 Task: Invite Team Member Softage.1@softage.net to Workspace Cost Accounting. Invite Team Member Softage.2@softage.net to Workspace Cost Accounting. Invite Team Member Softage.3@softage.net to Workspace Cost Accounting. Invite Team Member Softage.4@softage.net to Workspace Cost Accounting
Action: Mouse moved to (806, 135)
Screenshot: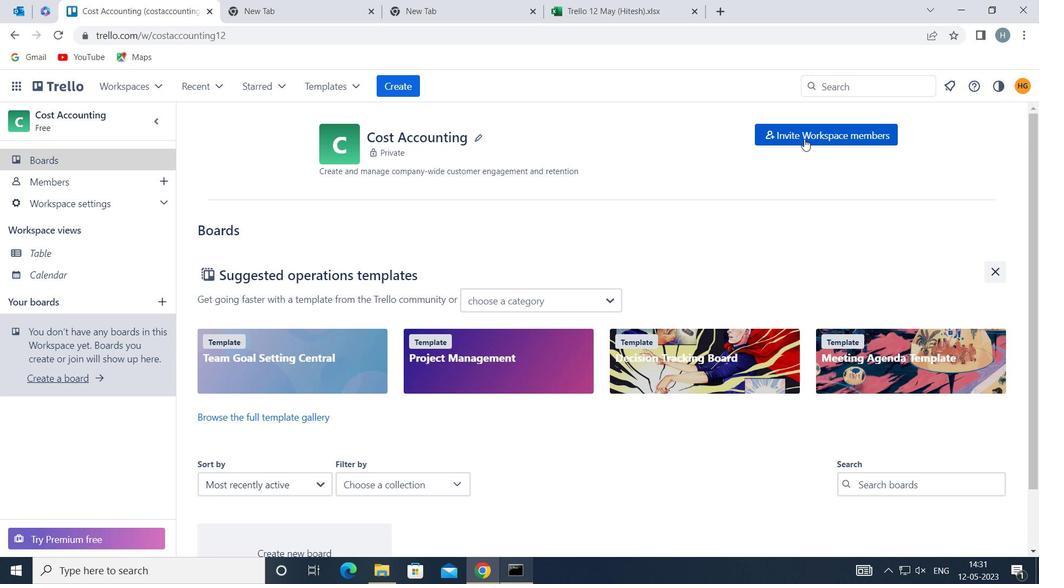
Action: Mouse pressed left at (806, 135)
Screenshot: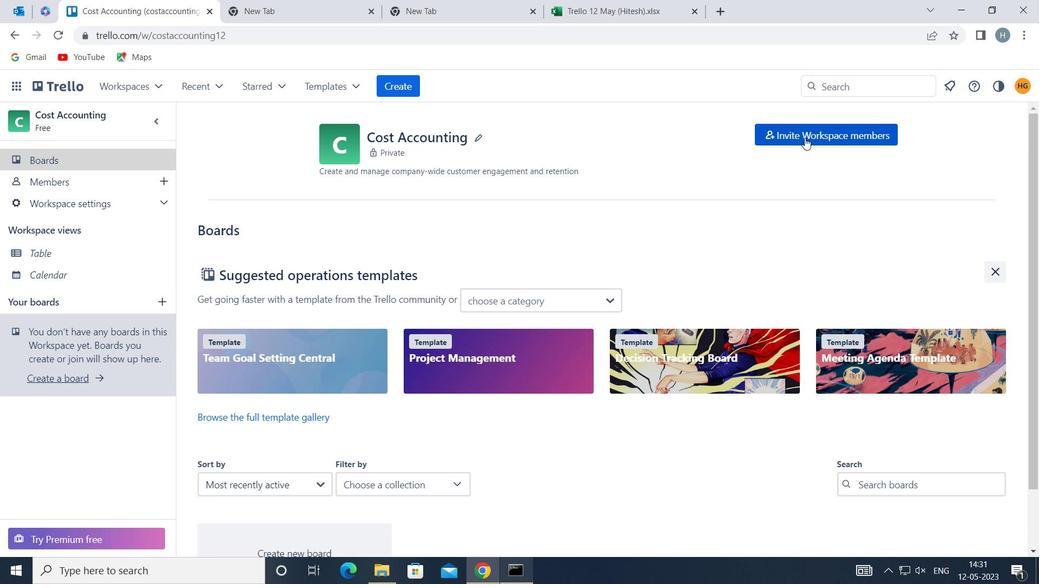 
Action: Mouse moved to (583, 301)
Screenshot: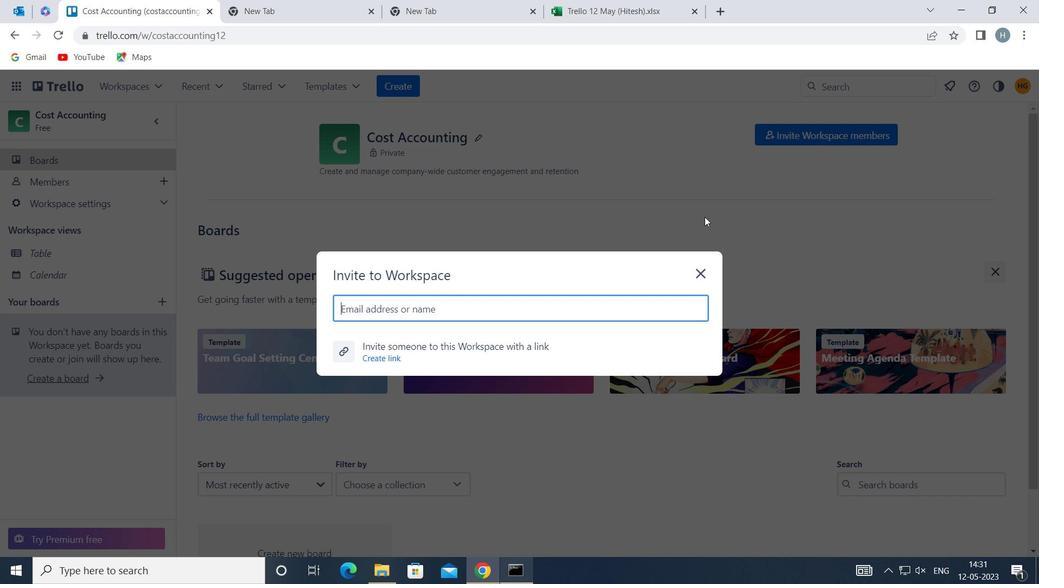 
Action: Key pressed softage.1<Key.shift>@SOFTAGE.NET
Screenshot: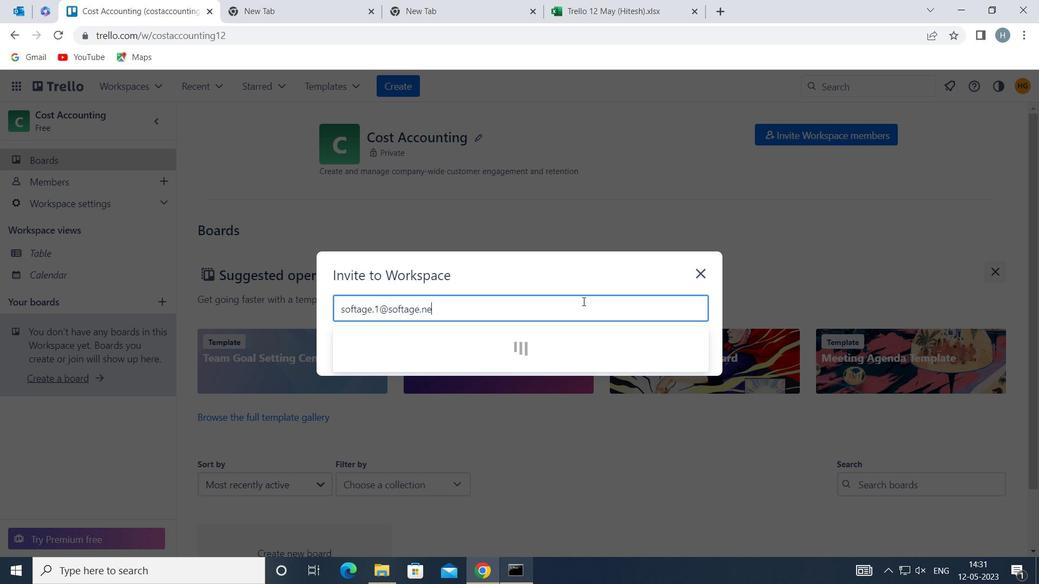 
Action: Mouse moved to (388, 346)
Screenshot: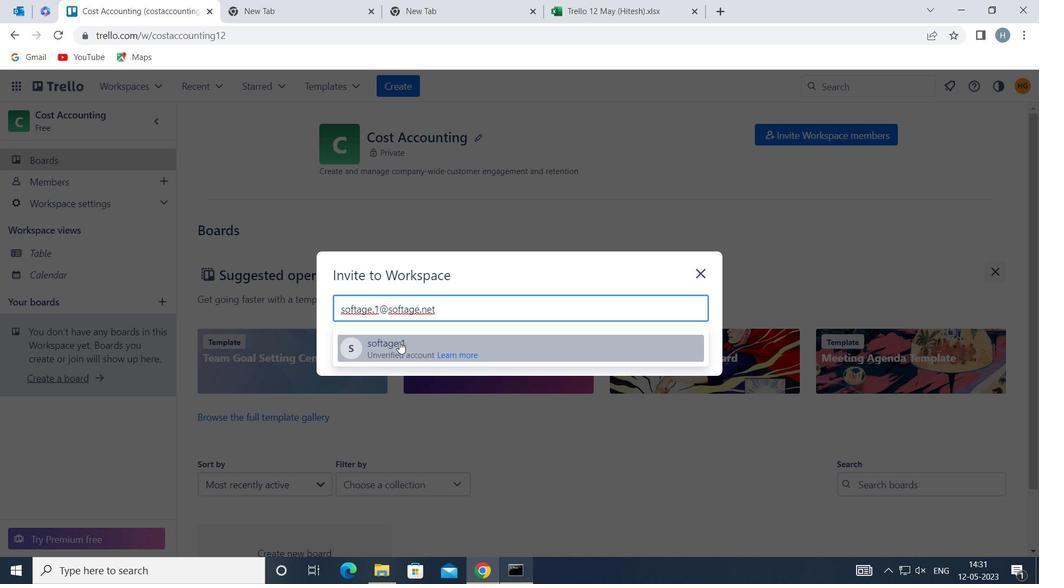 
Action: Mouse pressed left at (388, 346)
Screenshot: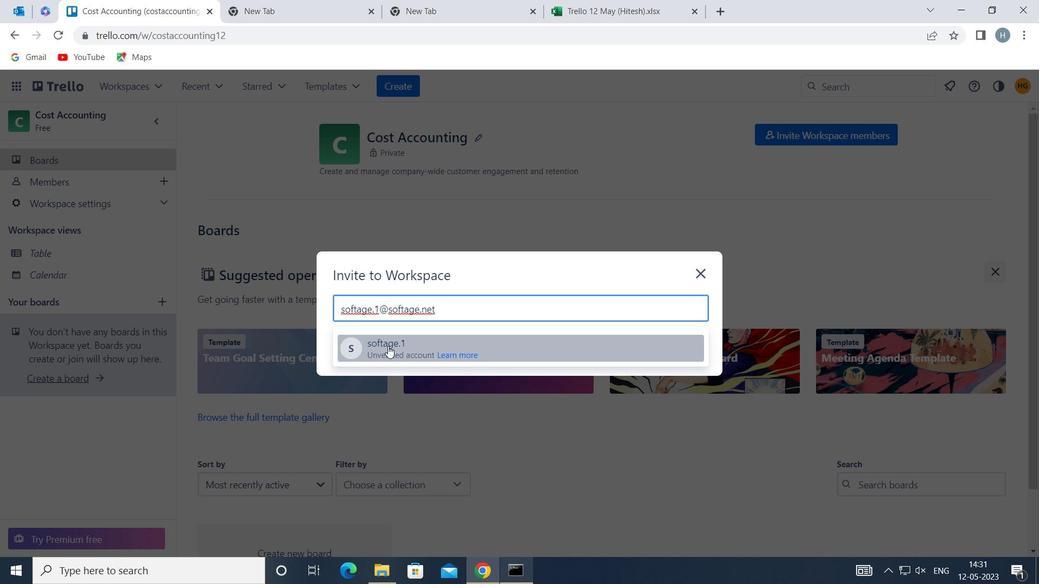 
Action: Key pressed SOFTAGE.2<Key.shift>@SOFTAGE.NET
Screenshot: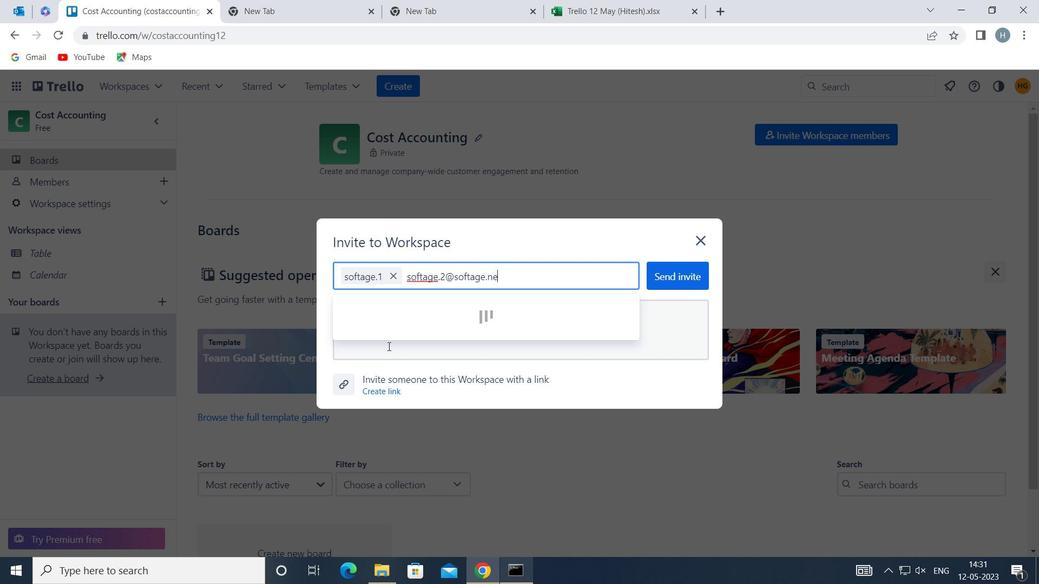 
Action: Mouse moved to (378, 321)
Screenshot: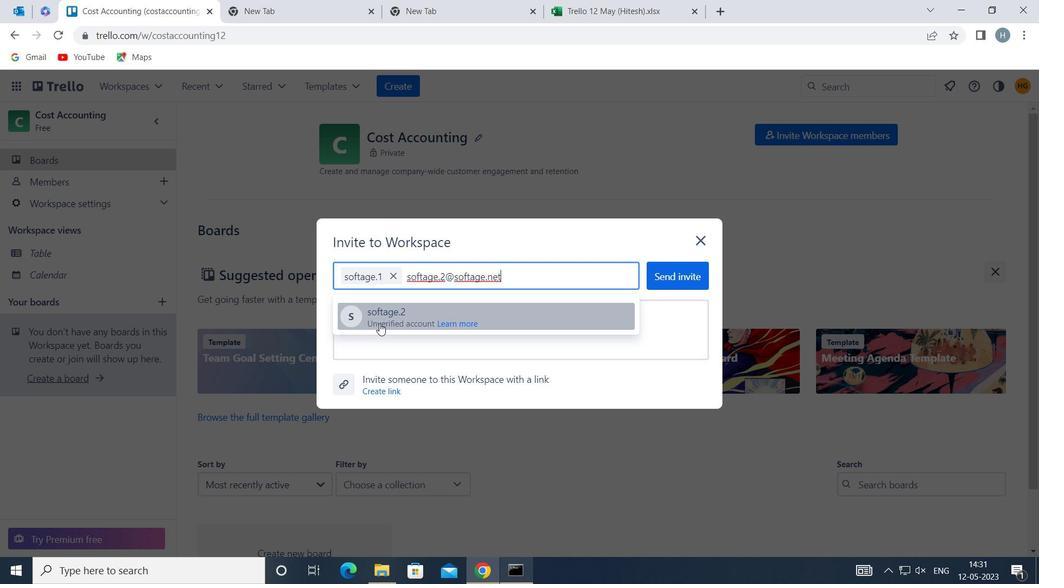
Action: Mouse pressed left at (378, 321)
Screenshot: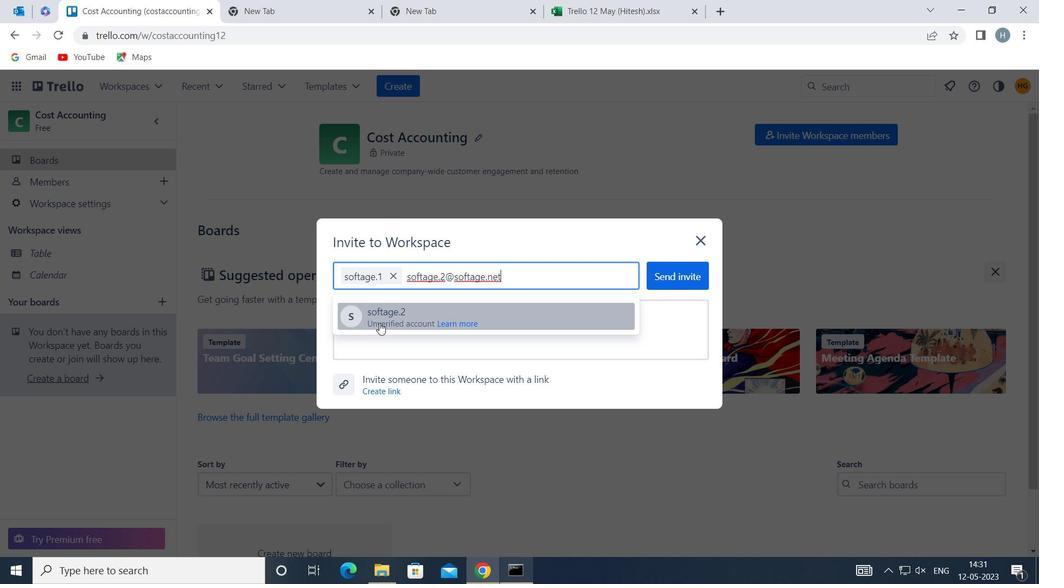 
Action: Mouse moved to (378, 321)
Screenshot: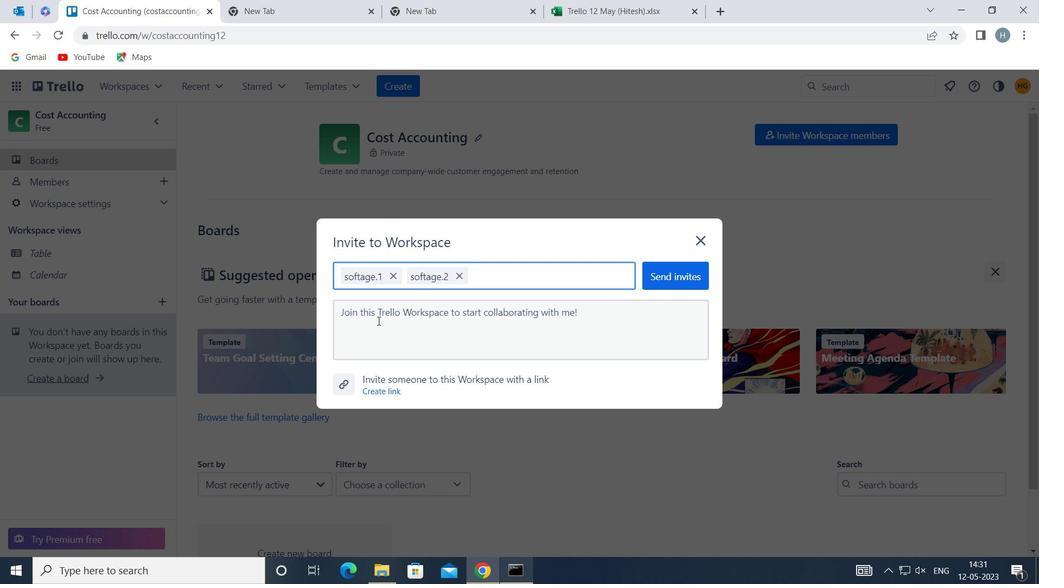
Action: Key pressed SOFTAGE.3<Key.shift>@SOFTAGE.NET
Screenshot: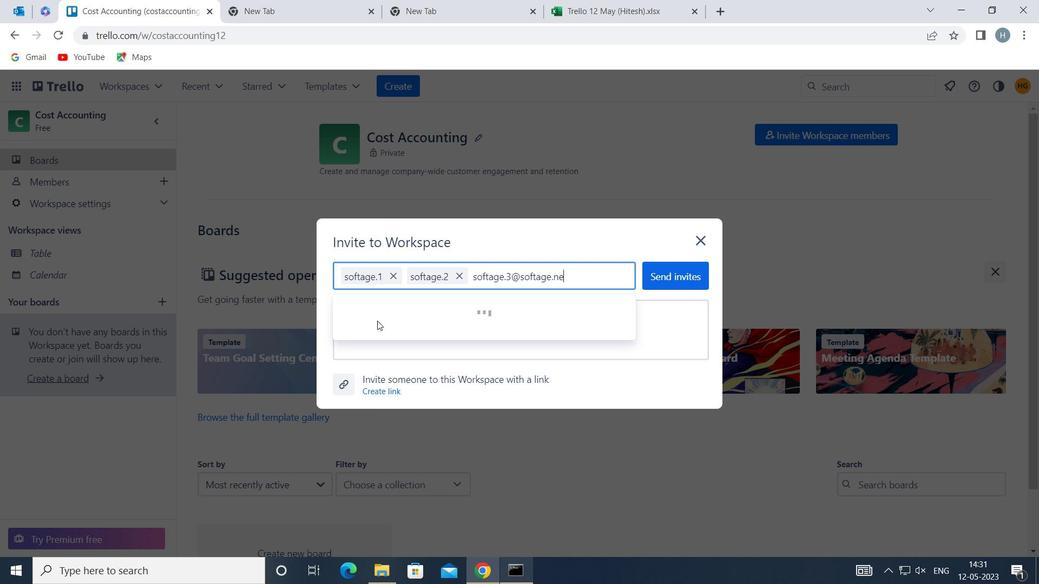 
Action: Mouse moved to (376, 315)
Screenshot: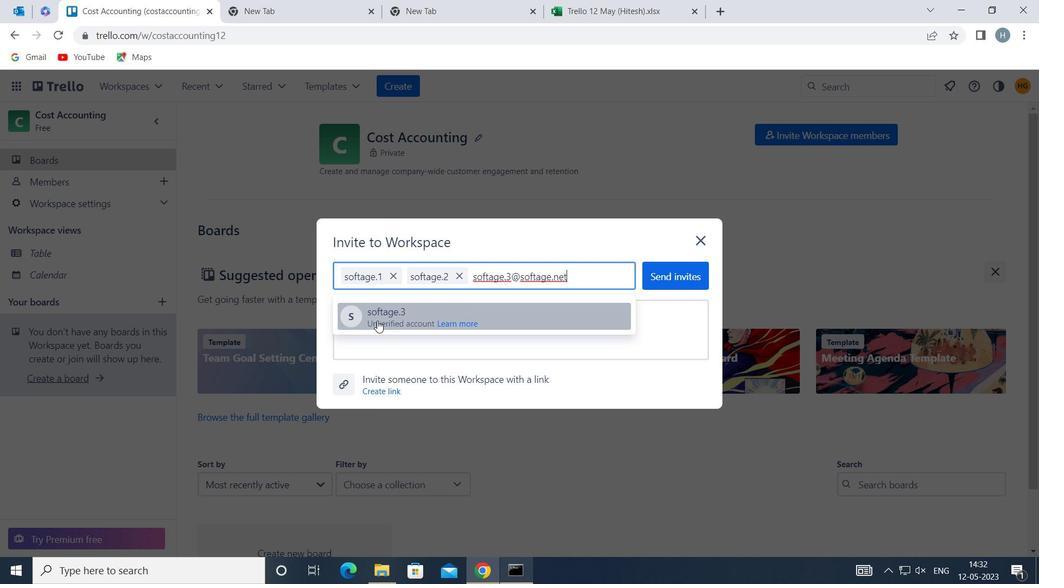 
Action: Mouse pressed left at (376, 315)
Screenshot: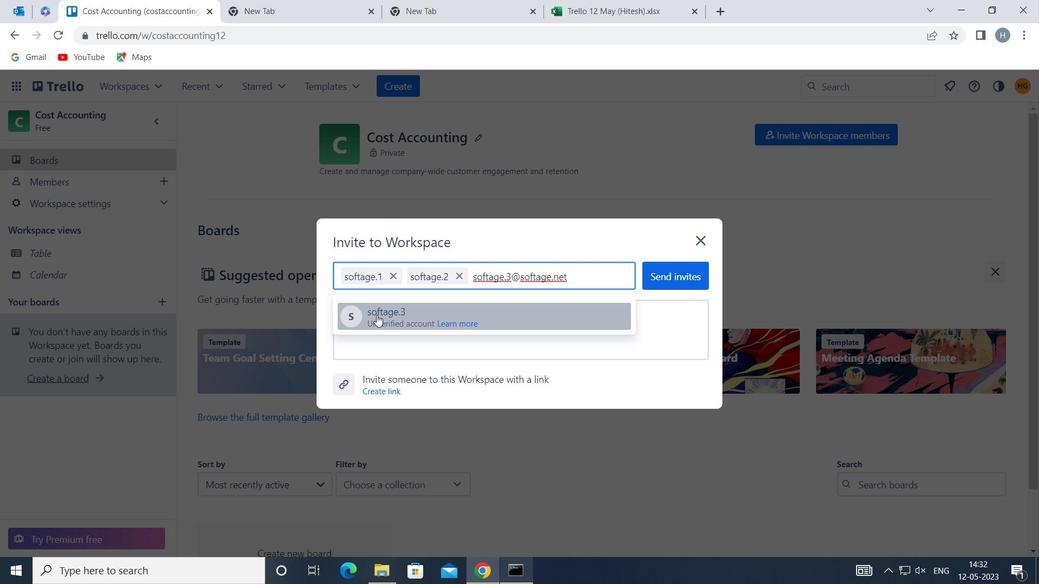 
Action: Key pressed SOFTAGE.4<Key.shift>@SOFTAGE.NET
Screenshot: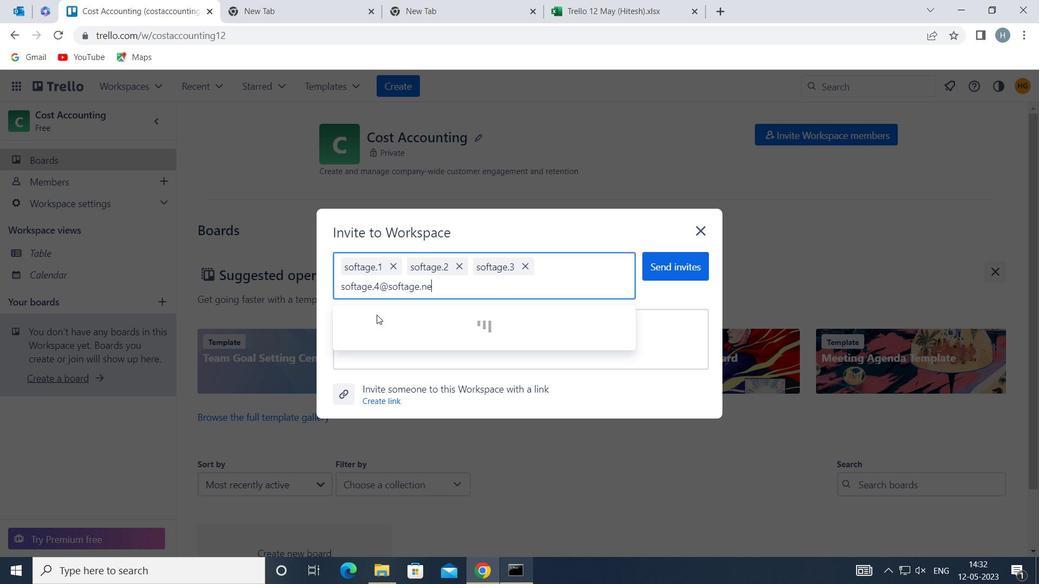 
Action: Mouse moved to (388, 324)
Screenshot: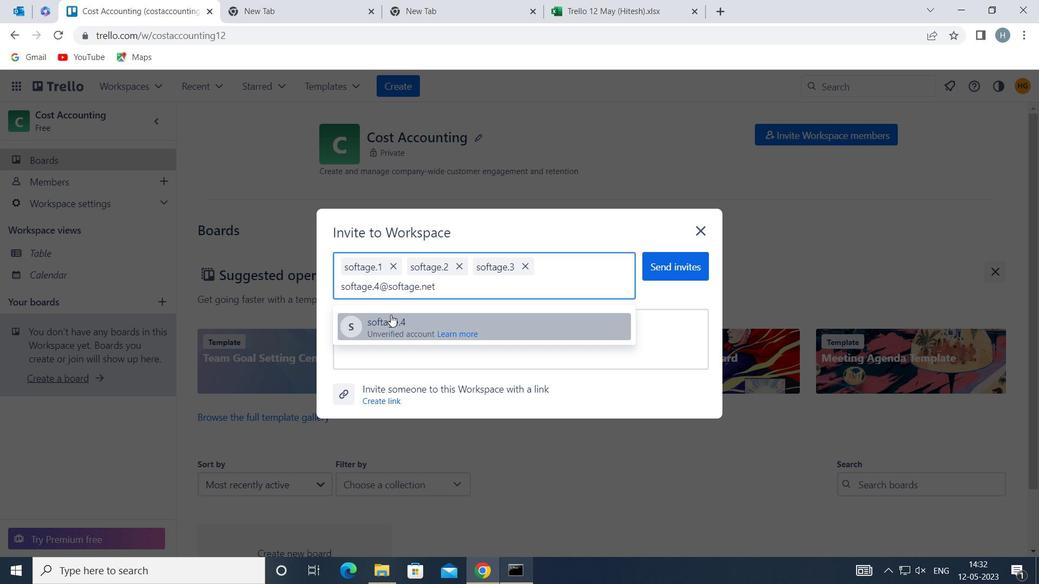 
Action: Mouse pressed left at (388, 324)
Screenshot: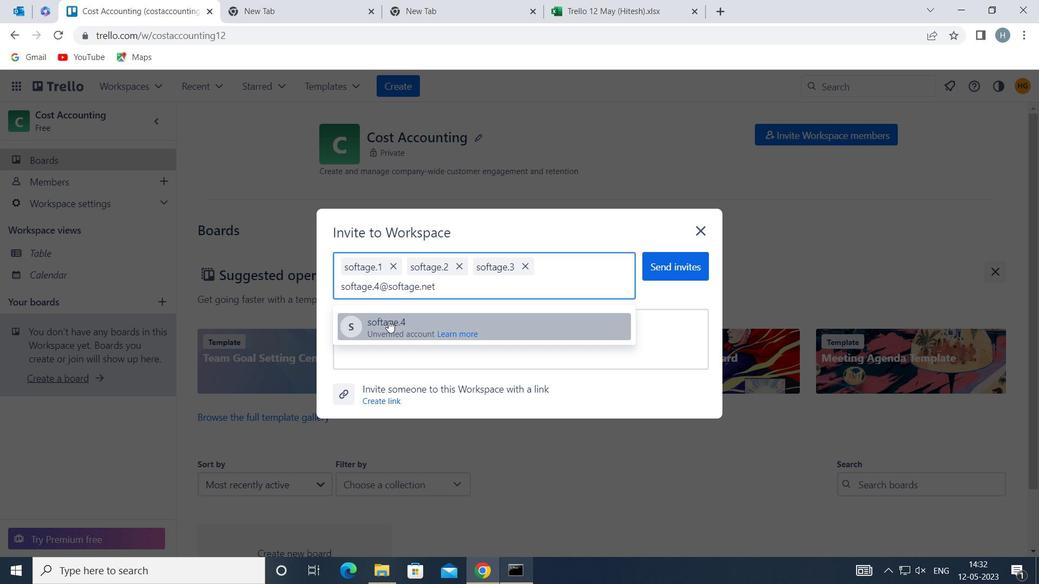 
Action: Mouse moved to (680, 263)
Screenshot: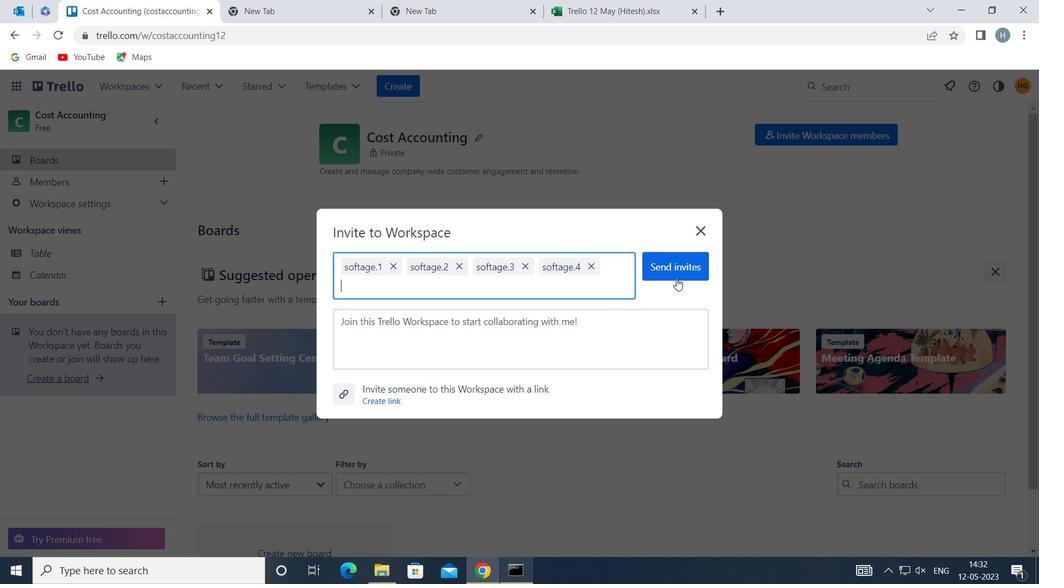 
Action: Mouse pressed left at (680, 263)
Screenshot: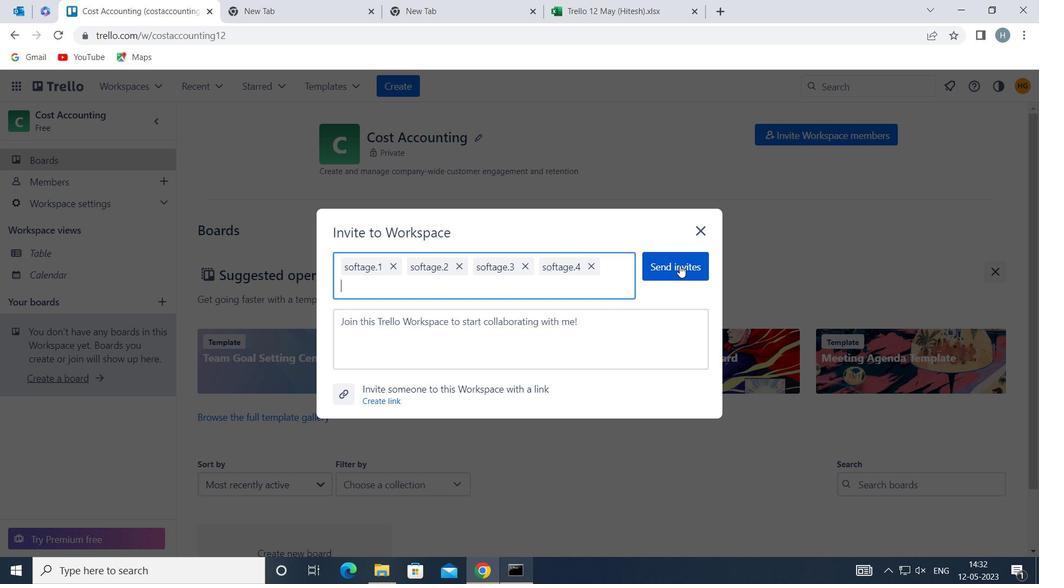
Action: Mouse moved to (631, 225)
Screenshot: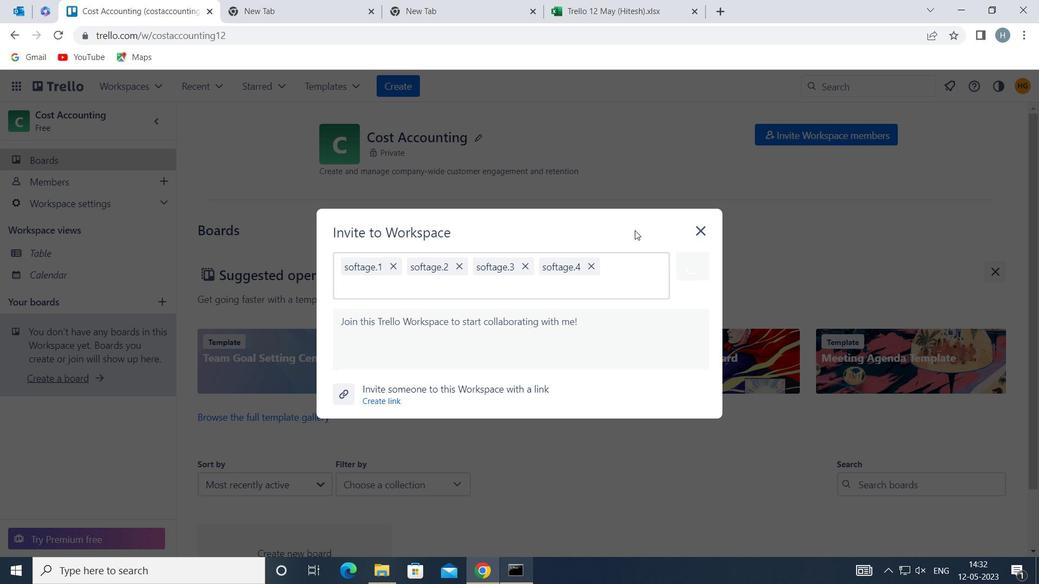 
